 Task: Add Sharp Cheddar Cheese rBST Free to the cart.
Action: Mouse moved to (642, 236)
Screenshot: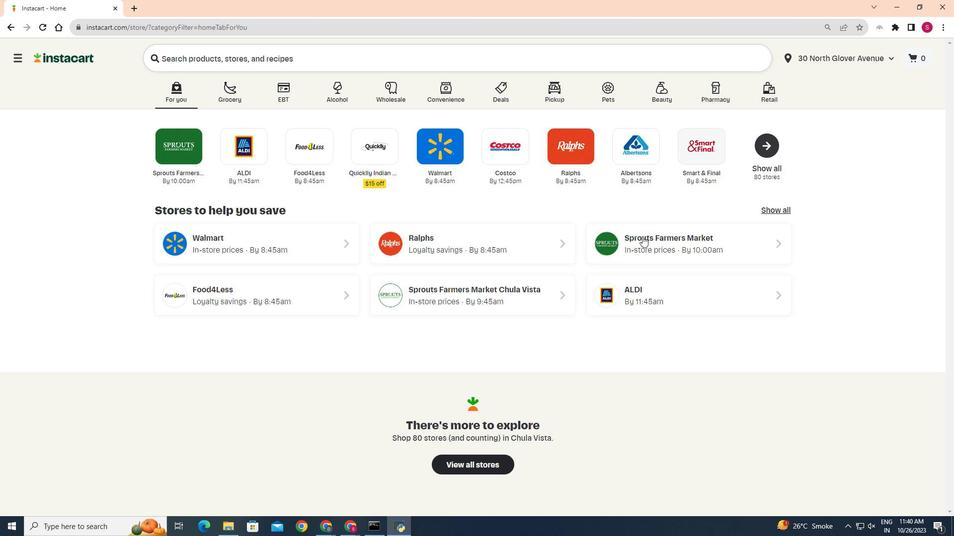 
Action: Mouse pressed left at (642, 236)
Screenshot: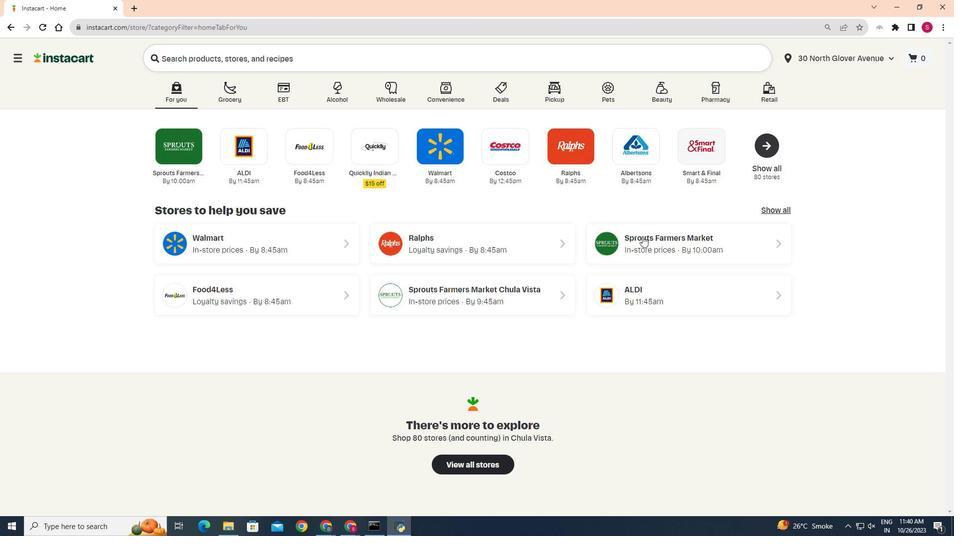 
Action: Mouse moved to (30, 419)
Screenshot: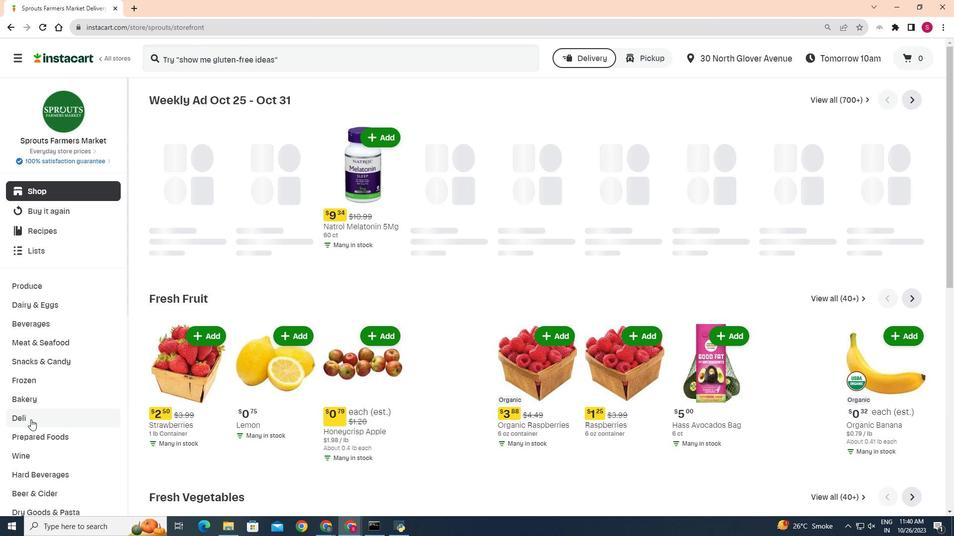 
Action: Mouse pressed left at (30, 419)
Screenshot: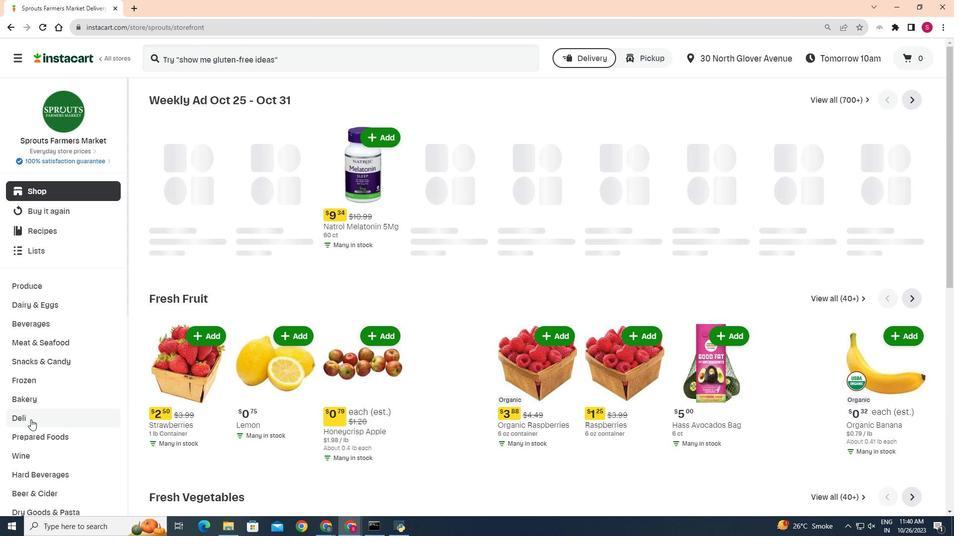 
Action: Mouse moved to (251, 118)
Screenshot: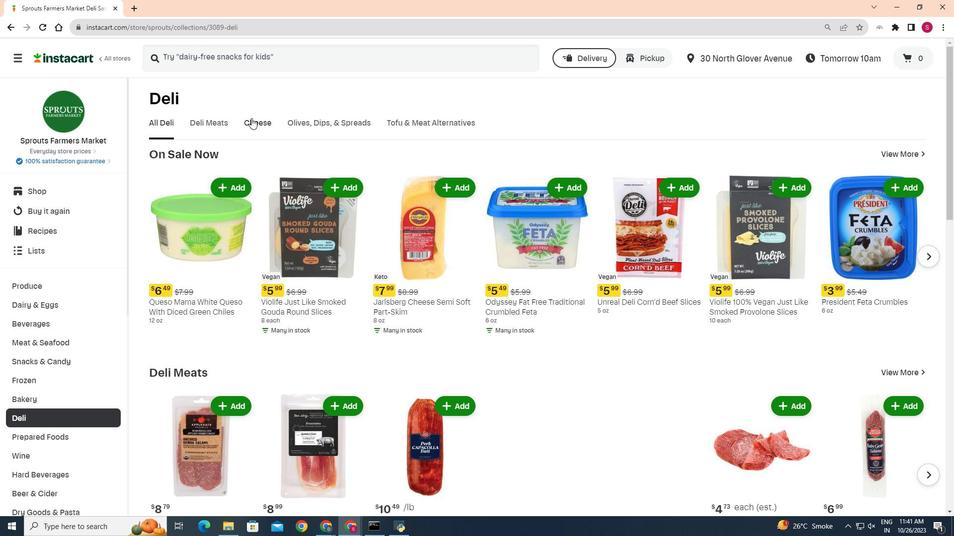 
Action: Mouse pressed left at (251, 118)
Screenshot: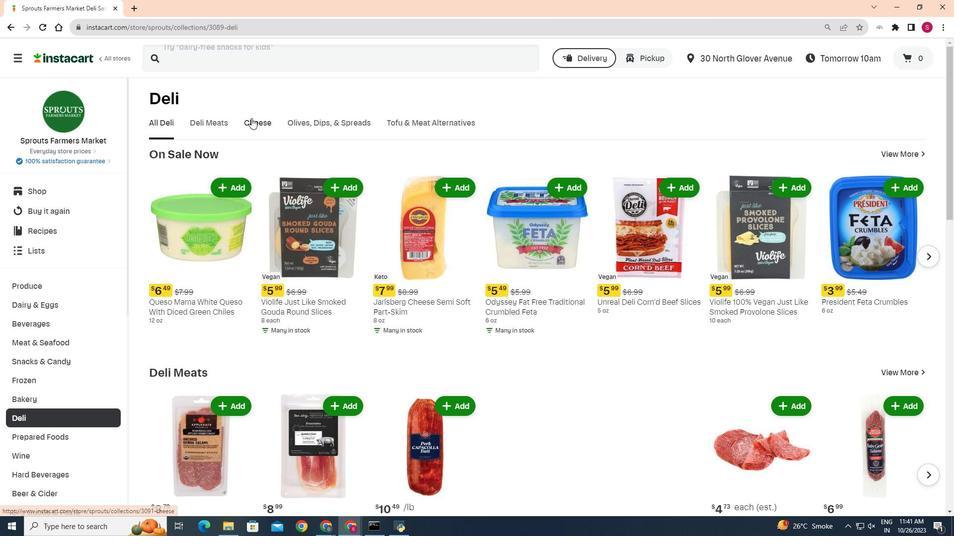 
Action: Mouse moved to (230, 169)
Screenshot: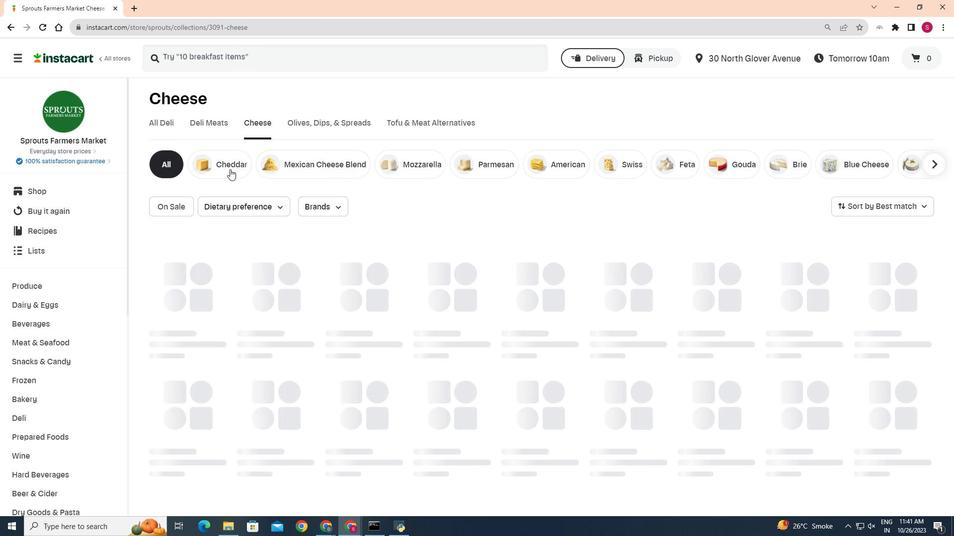 
Action: Mouse pressed left at (230, 169)
Screenshot: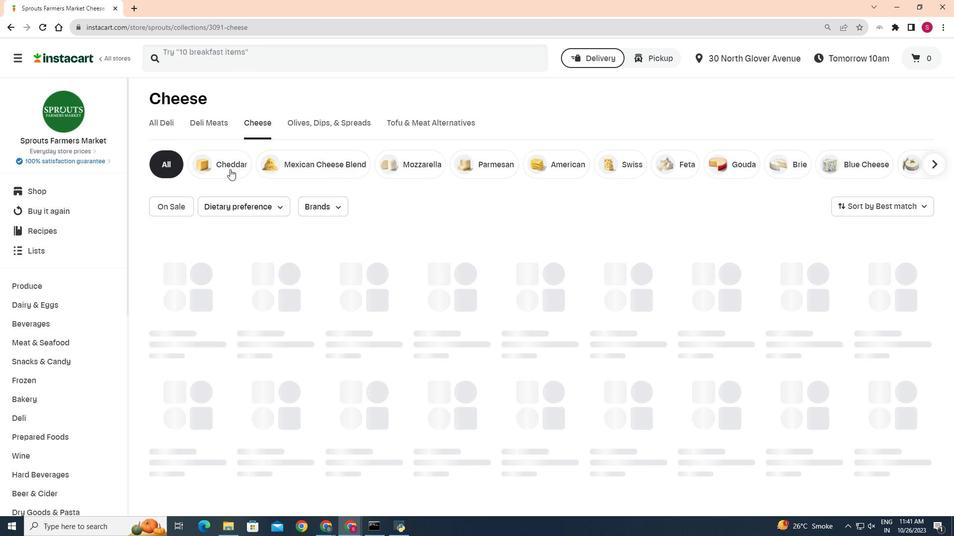 
Action: Mouse moved to (633, 214)
Screenshot: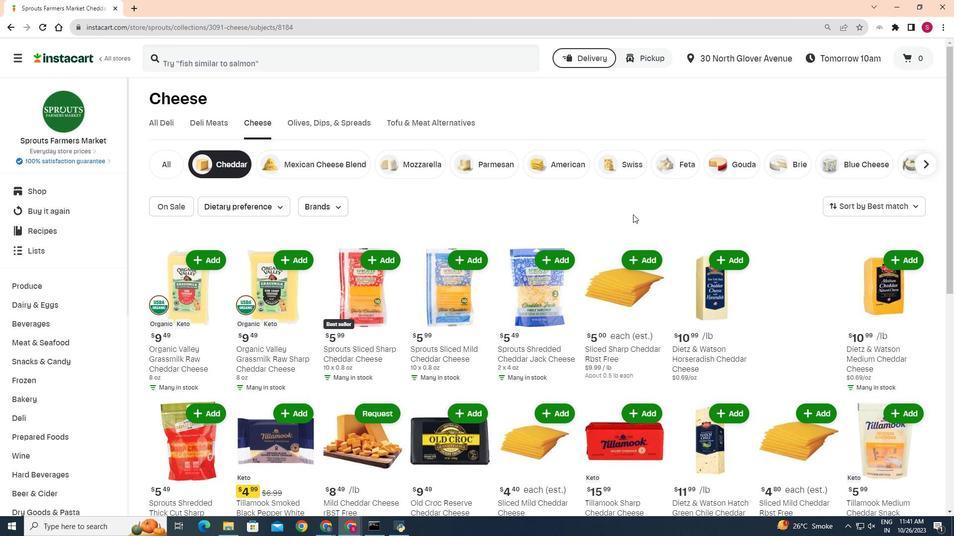 
Action: Mouse scrolled (633, 214) with delta (0, 0)
Screenshot: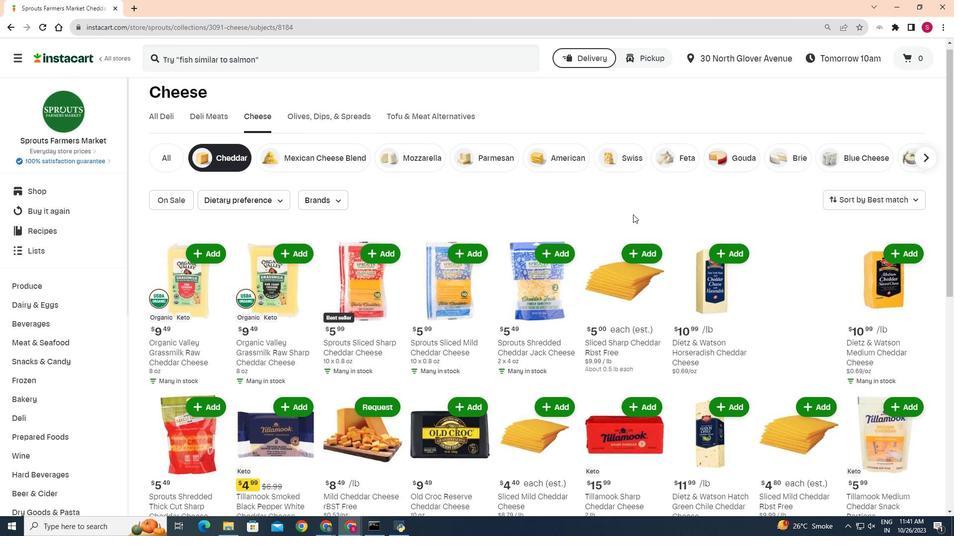 
Action: Mouse scrolled (633, 214) with delta (0, 0)
Screenshot: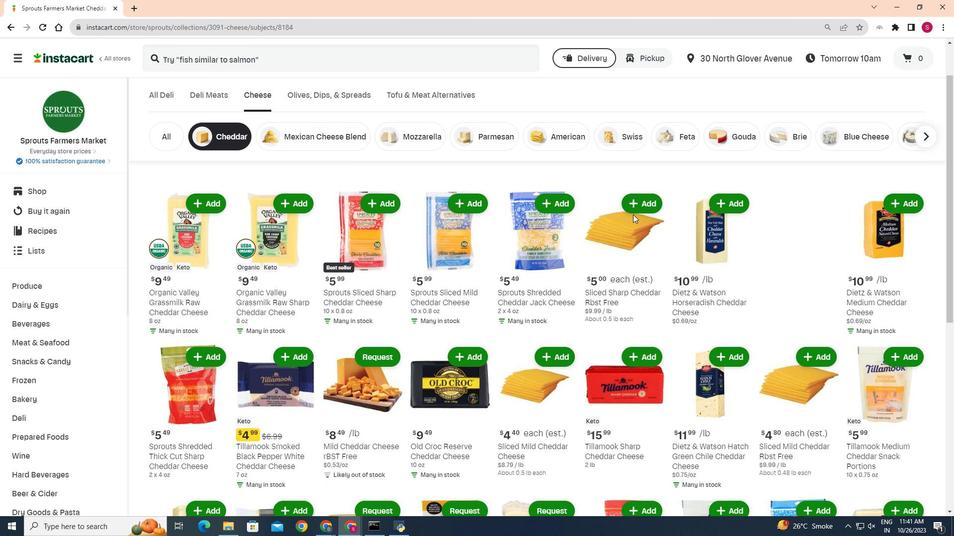 
Action: Mouse scrolled (633, 214) with delta (0, 0)
Screenshot: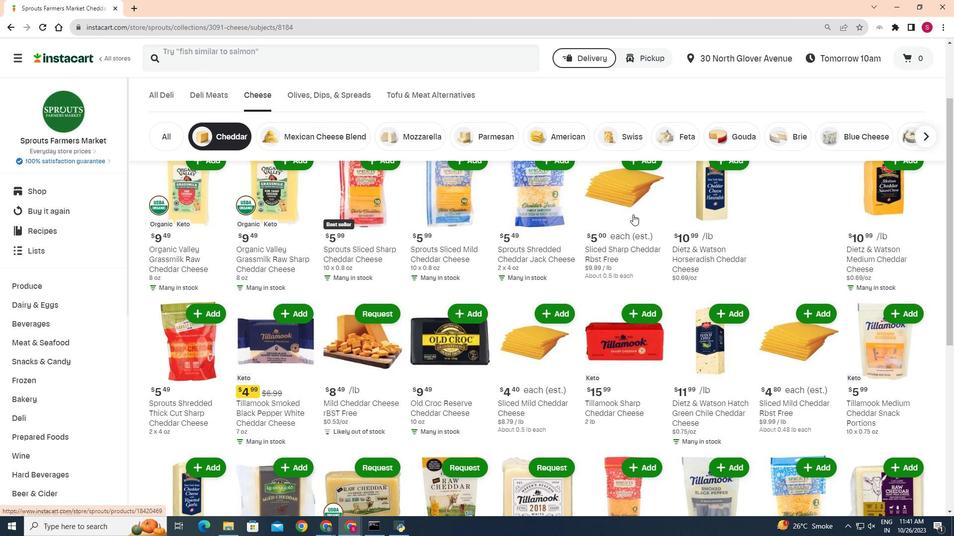 
Action: Mouse scrolled (633, 214) with delta (0, 0)
Screenshot: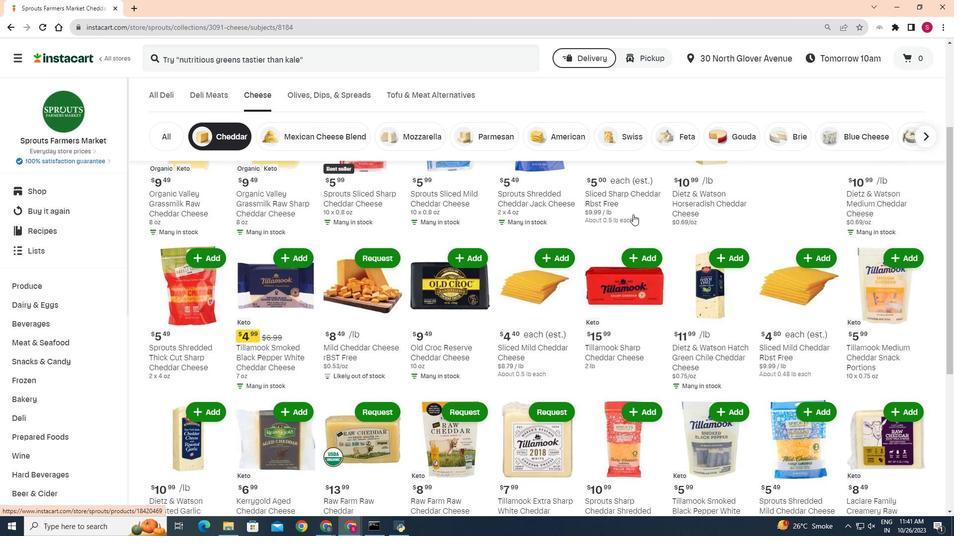 
Action: Mouse scrolled (633, 215) with delta (0, 0)
Screenshot: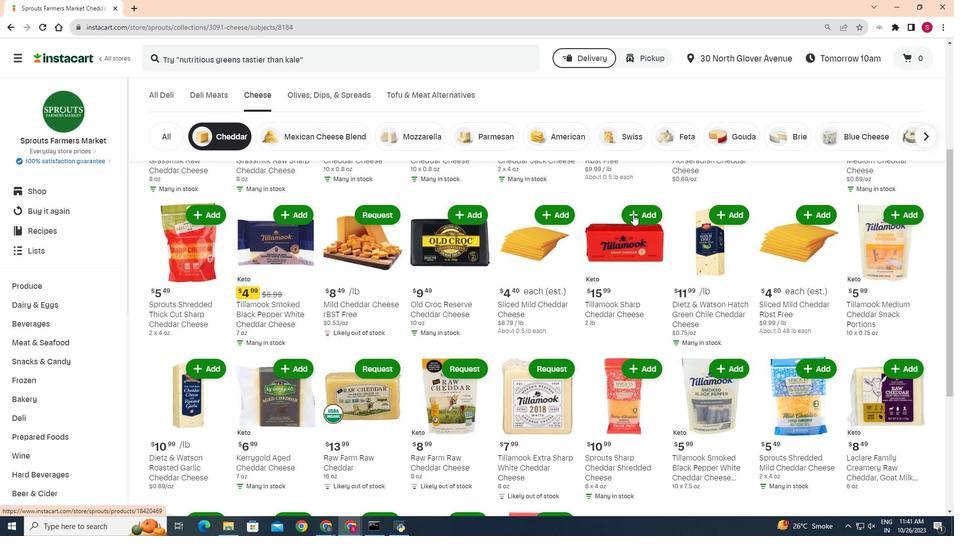 
Action: Mouse scrolled (633, 214) with delta (0, 0)
Screenshot: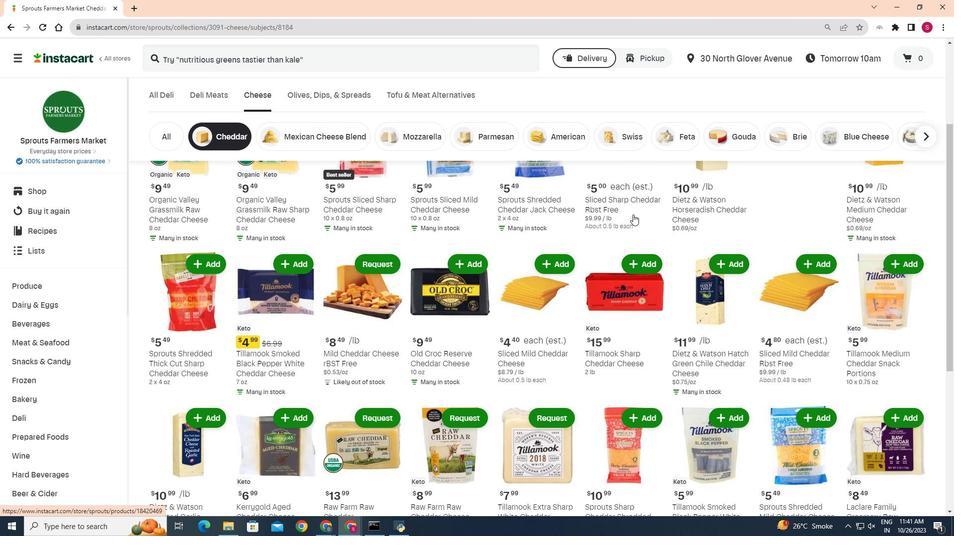 
Action: Mouse scrolled (633, 215) with delta (0, 0)
Screenshot: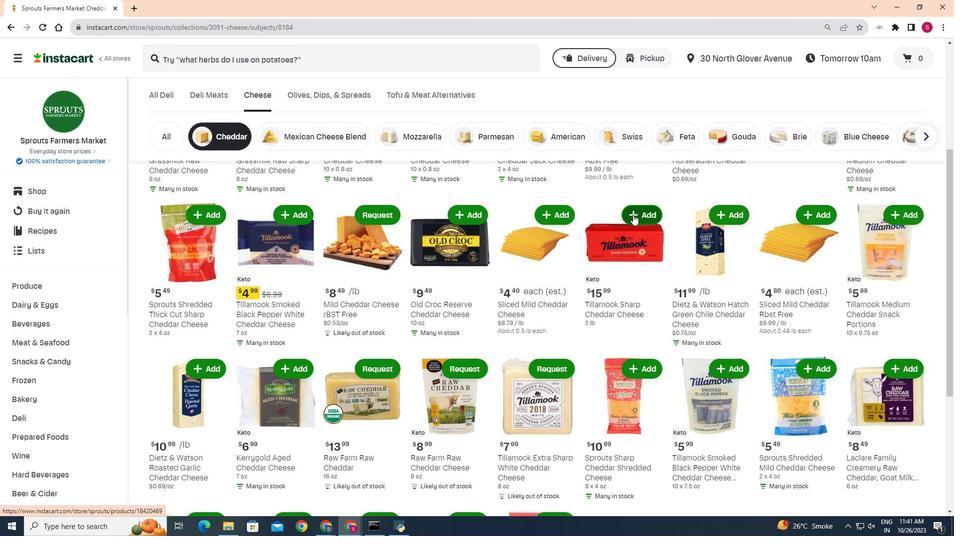 
Action: Mouse scrolled (633, 214) with delta (0, 0)
Screenshot: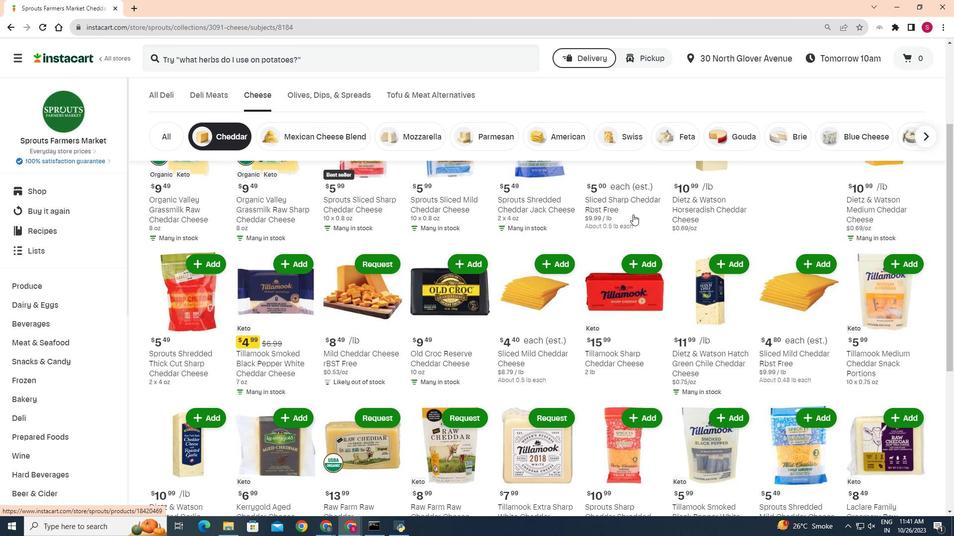 
Action: Mouse scrolled (633, 214) with delta (0, 0)
Screenshot: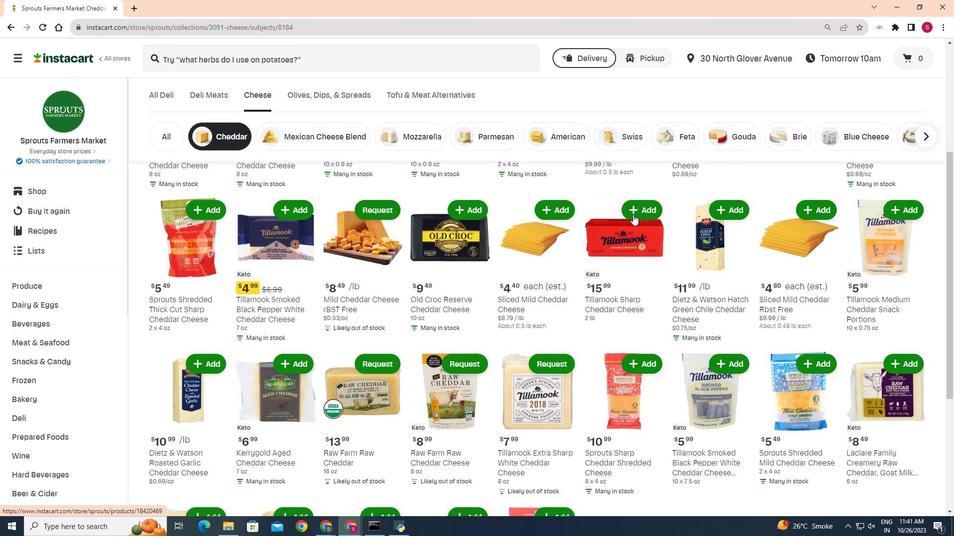 
Action: Mouse scrolled (633, 214) with delta (0, 0)
Screenshot: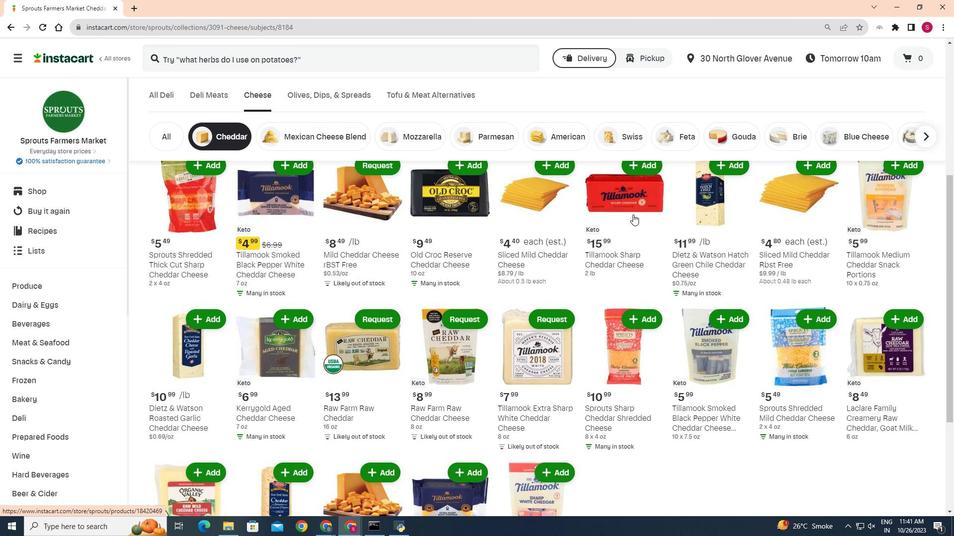 
Action: Mouse scrolled (633, 214) with delta (0, 0)
Screenshot: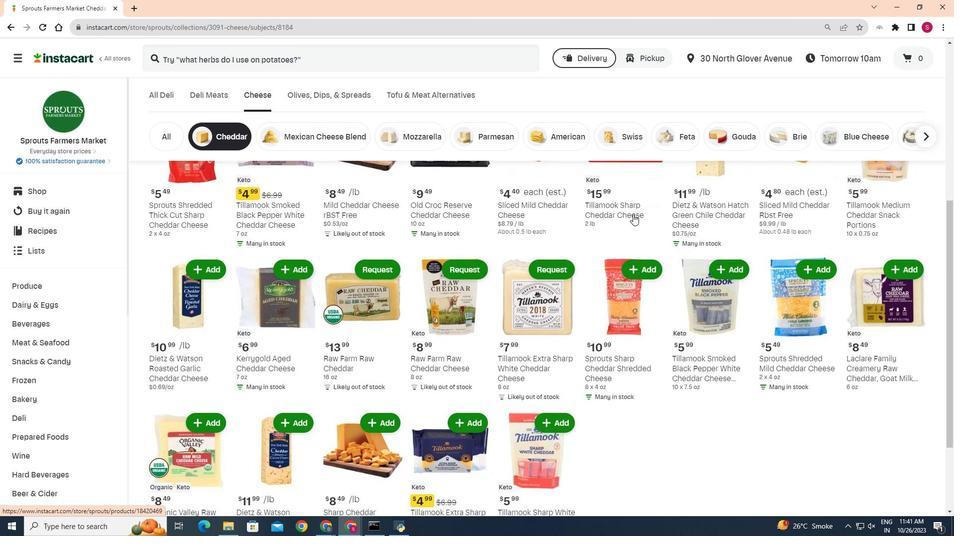 
Action: Mouse scrolled (633, 214) with delta (0, 0)
Screenshot: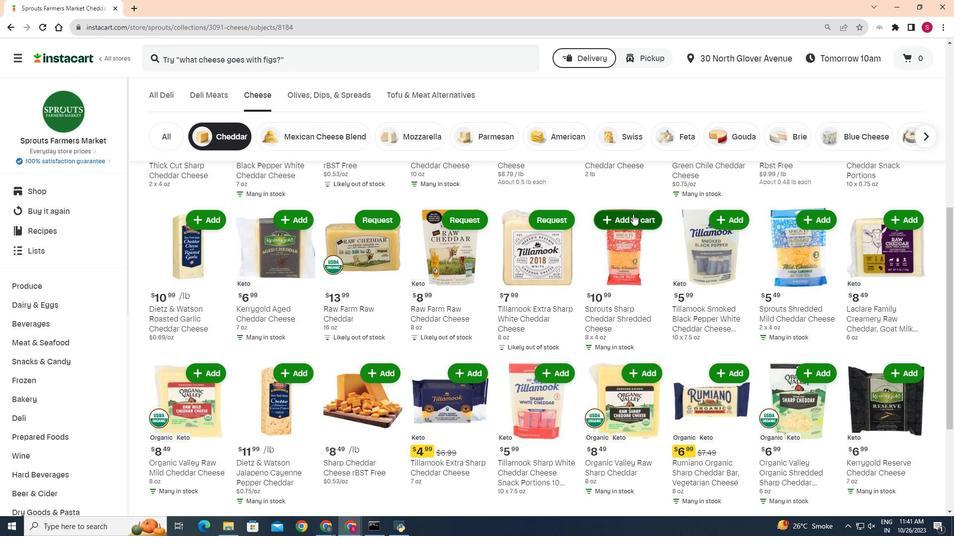 
Action: Mouse scrolled (633, 214) with delta (0, 0)
Screenshot: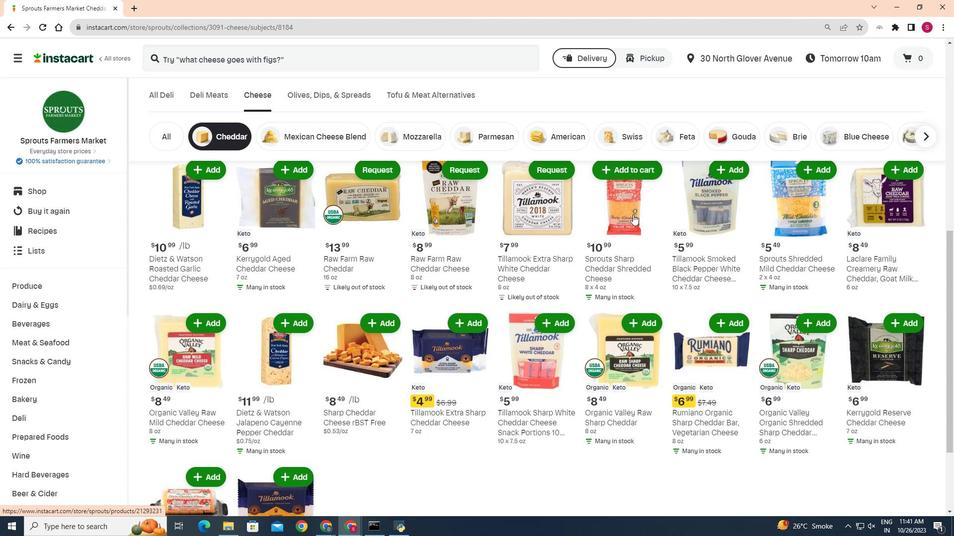 
Action: Mouse scrolled (633, 214) with delta (0, 0)
Screenshot: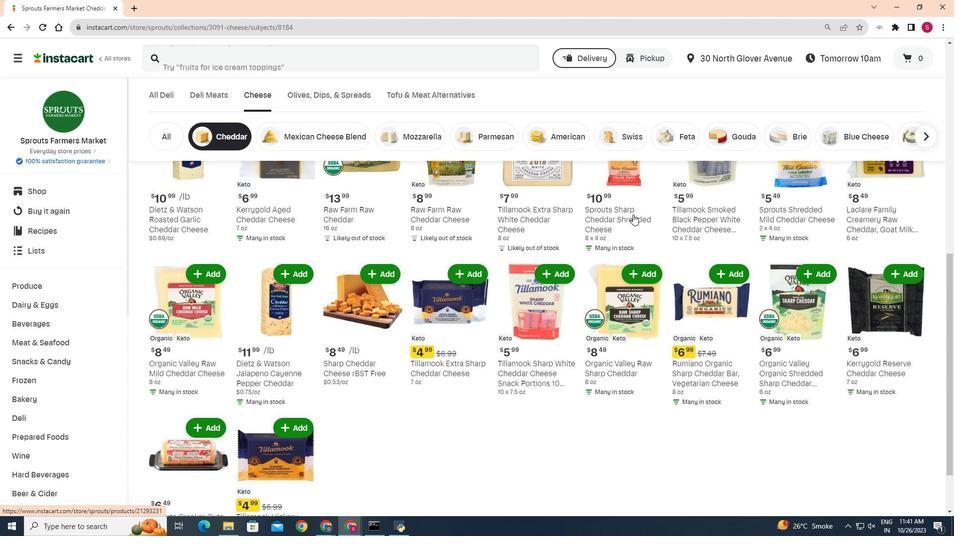 
Action: Mouse scrolled (633, 214) with delta (0, 0)
Screenshot: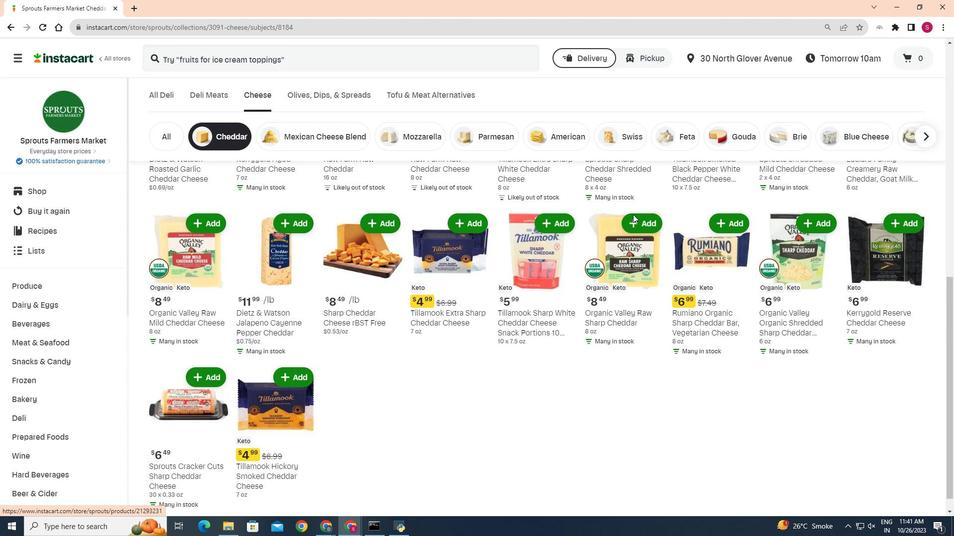 
Action: Mouse moved to (659, 348)
Screenshot: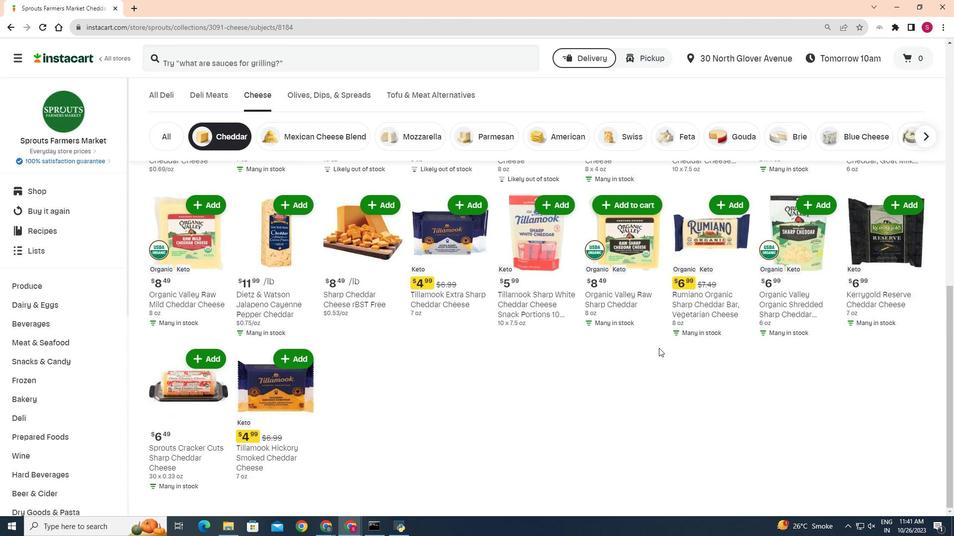 
Action: Mouse scrolled (659, 347) with delta (0, 0)
Screenshot: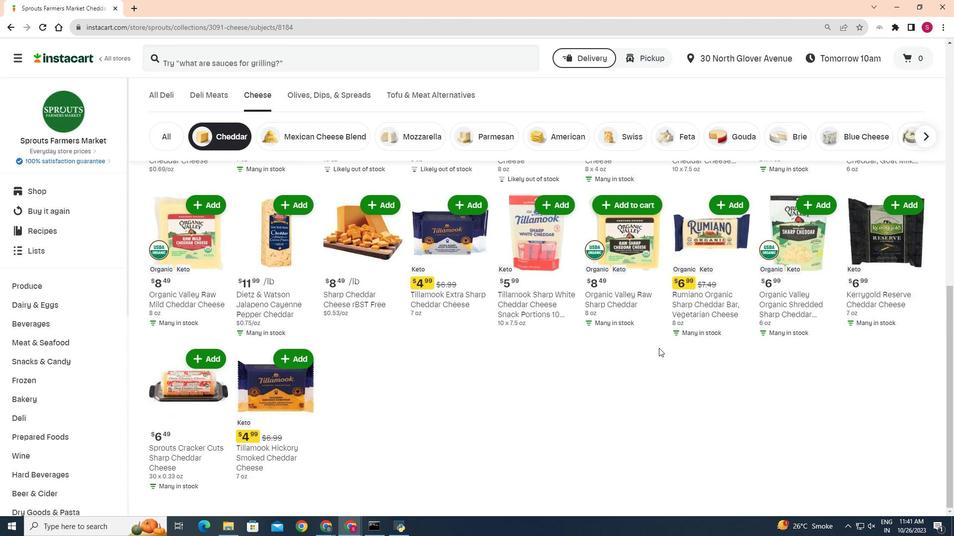 
Action: Mouse moved to (659, 348)
Screenshot: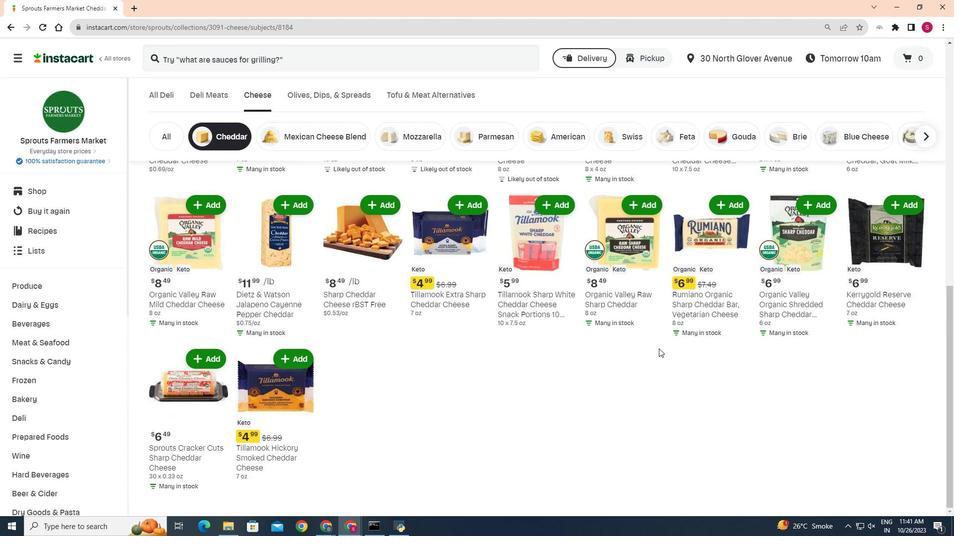 
Action: Mouse scrolled (659, 349) with delta (0, 0)
Screenshot: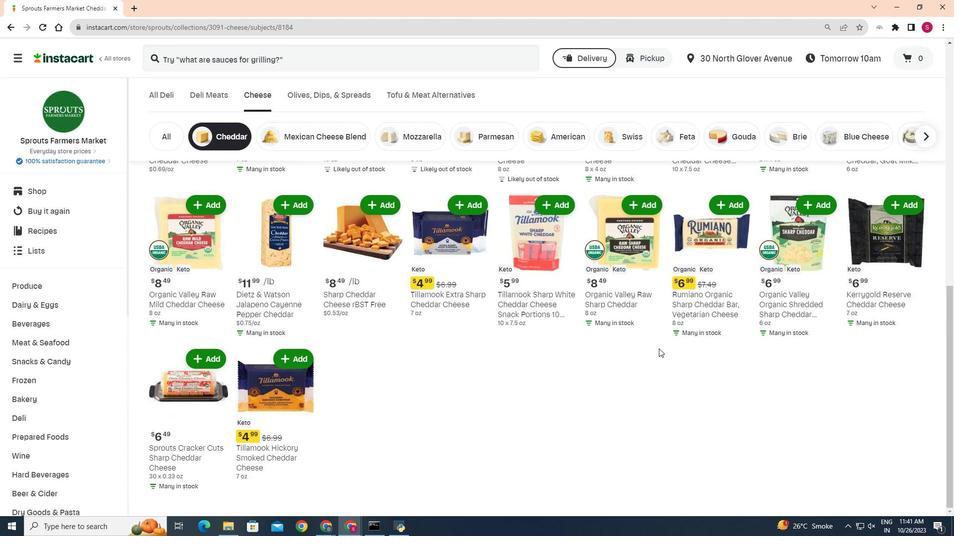 
Action: Mouse moved to (678, 379)
Screenshot: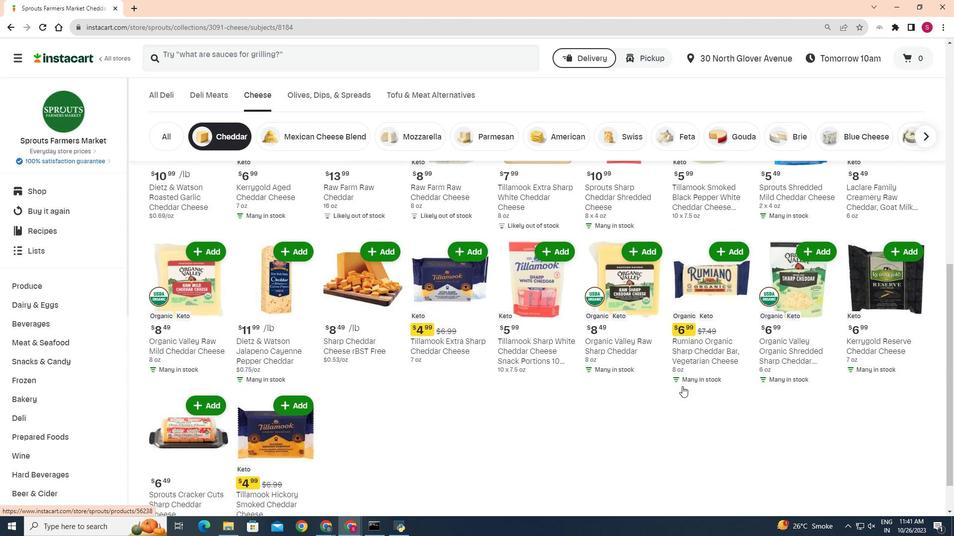 
Action: Mouse scrolled (678, 378) with delta (0, 0)
Screenshot: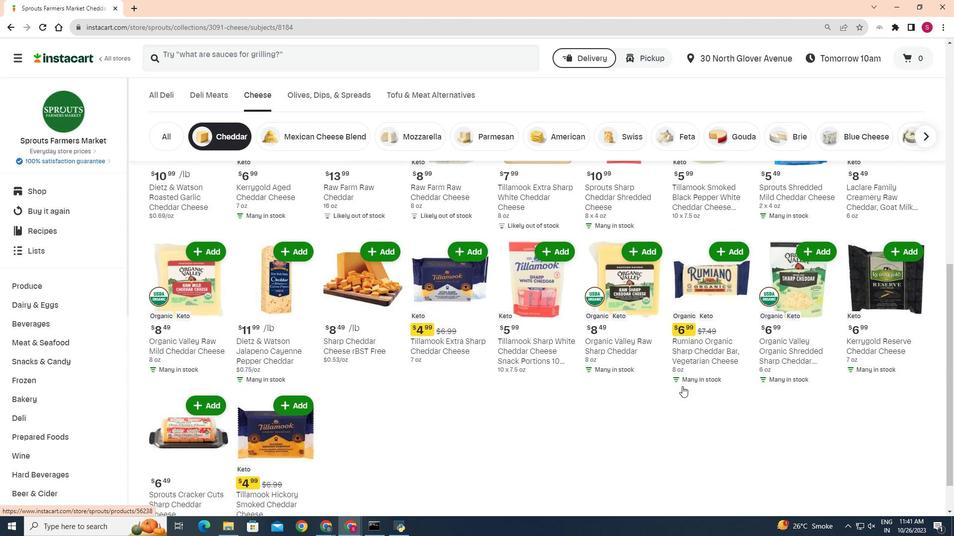 
Action: Mouse moved to (682, 386)
Screenshot: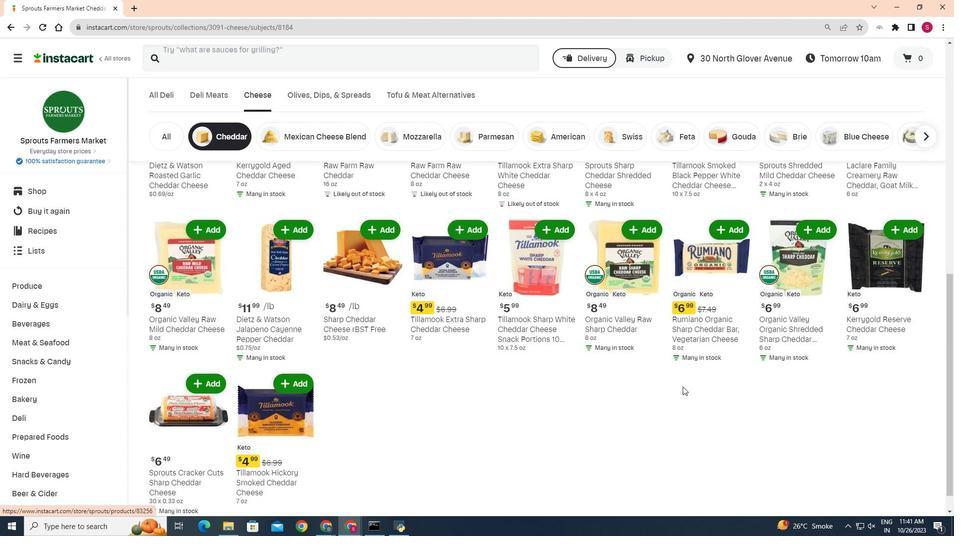 
Action: Mouse scrolled (682, 385) with delta (0, 0)
Screenshot: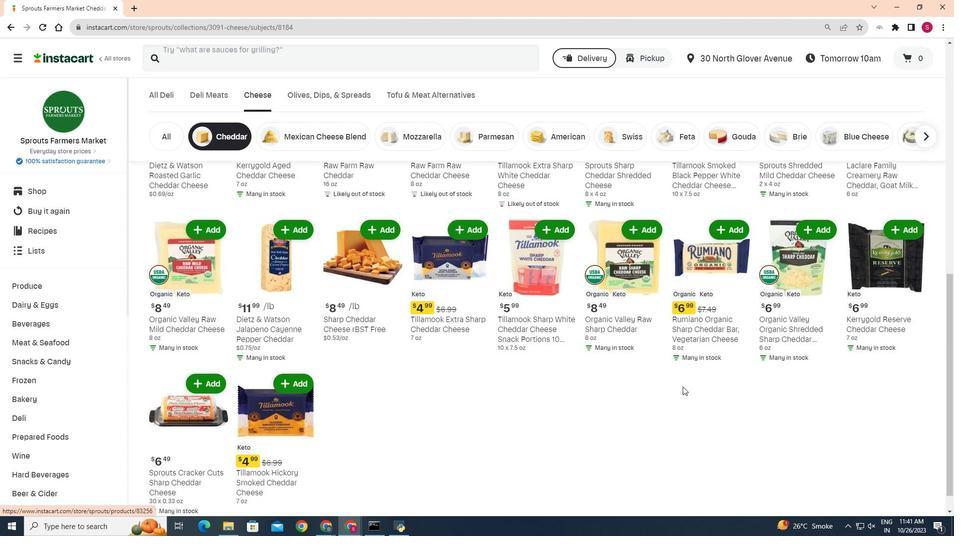 
Action: Mouse moved to (682, 387)
Screenshot: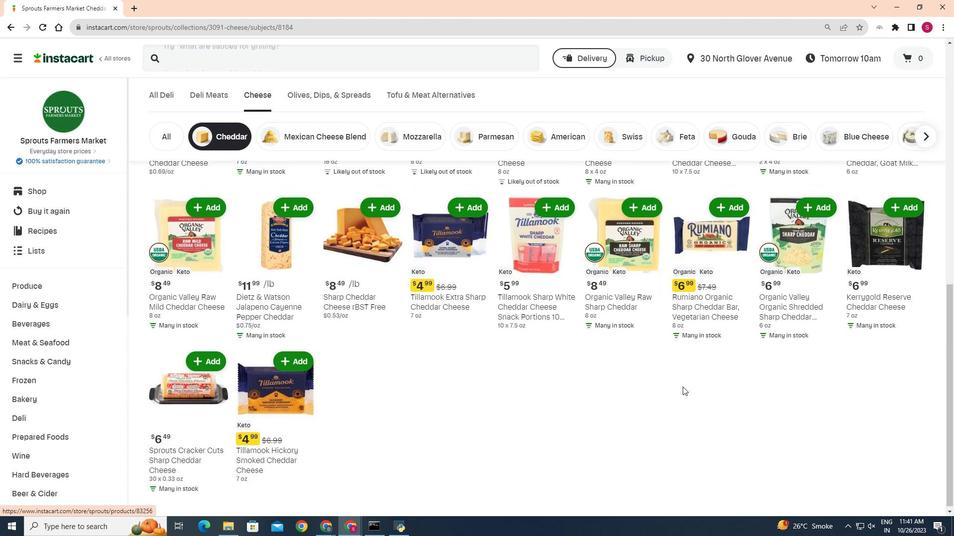 
Action: Mouse scrolled (682, 386) with delta (0, 0)
Screenshot: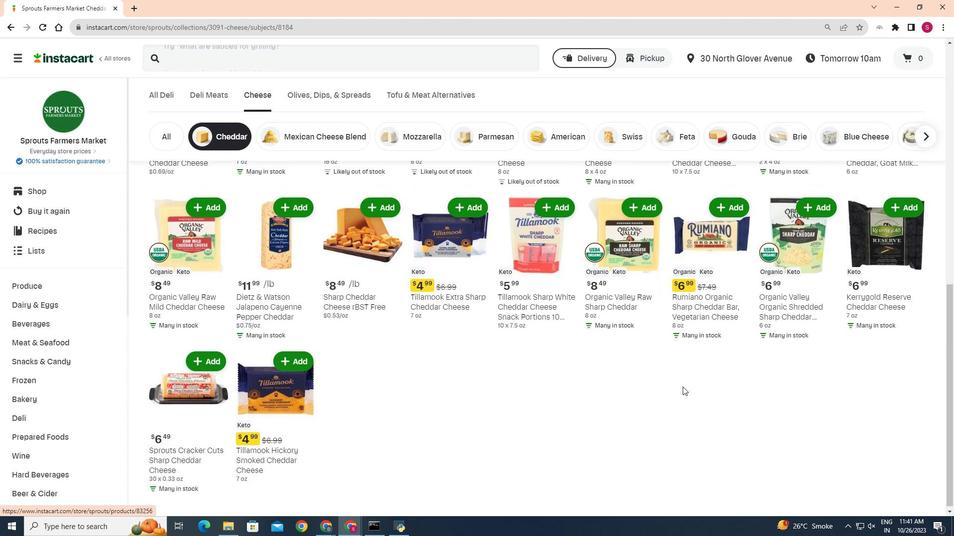 
Action: Mouse moved to (685, 387)
Screenshot: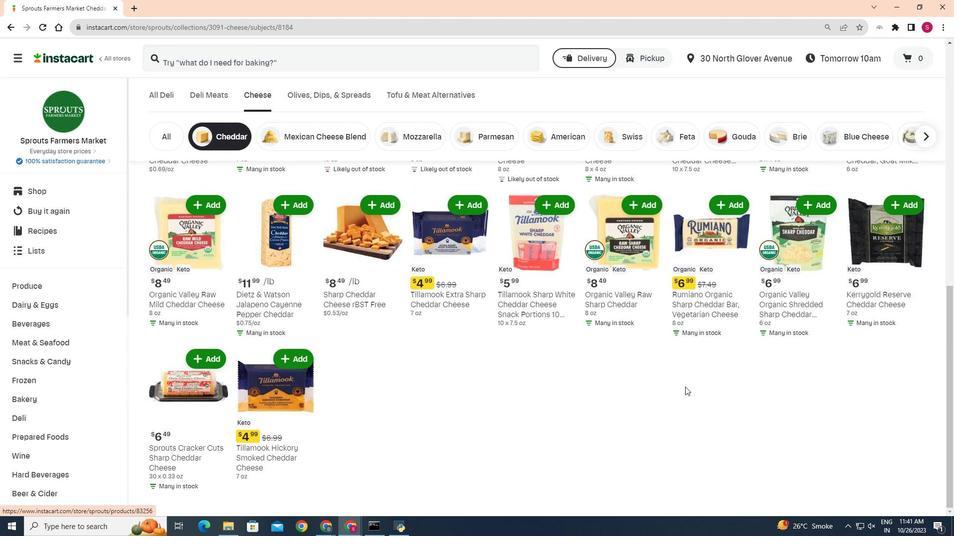 
Action: Mouse scrolled (685, 386) with delta (0, 0)
Screenshot: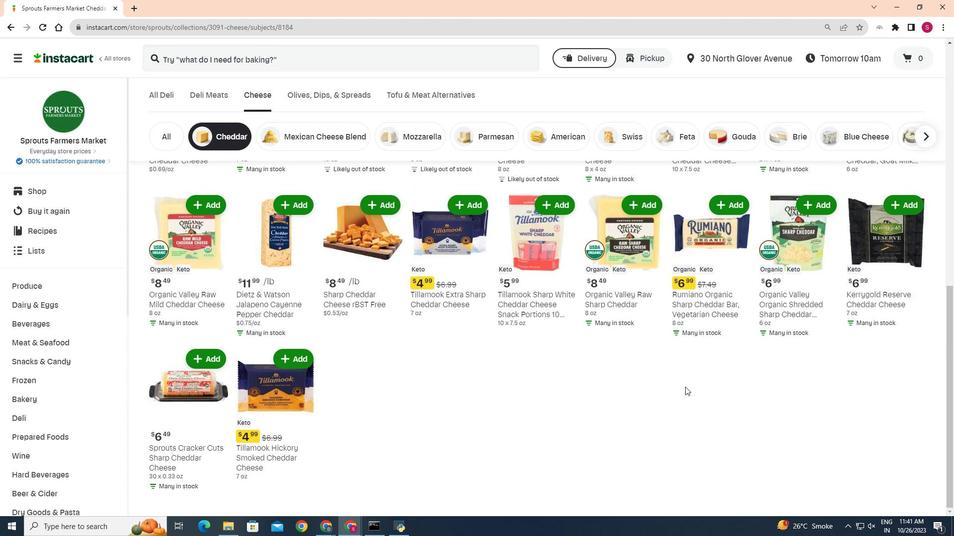 
Action: Mouse scrolled (685, 386) with delta (0, 0)
Screenshot: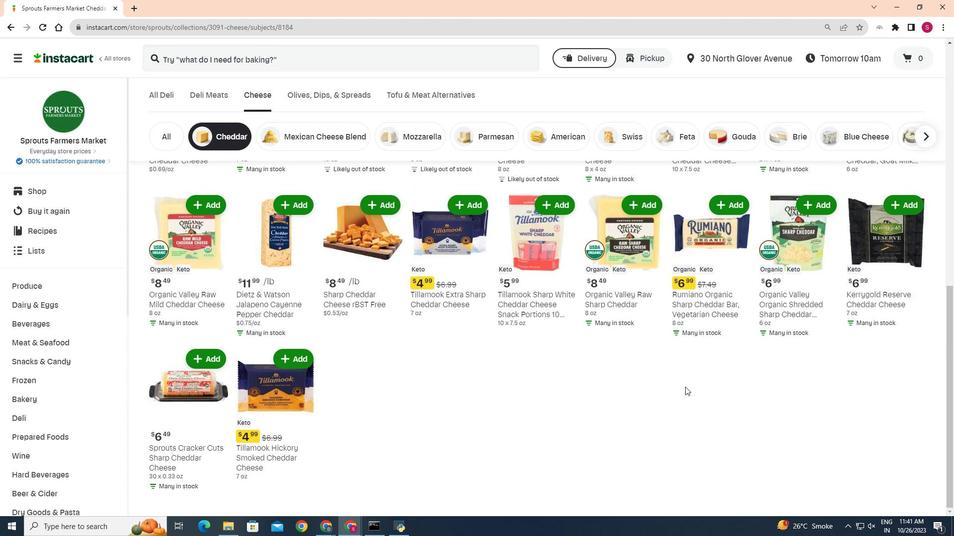 
Action: Mouse scrolled (685, 386) with delta (0, 0)
Screenshot: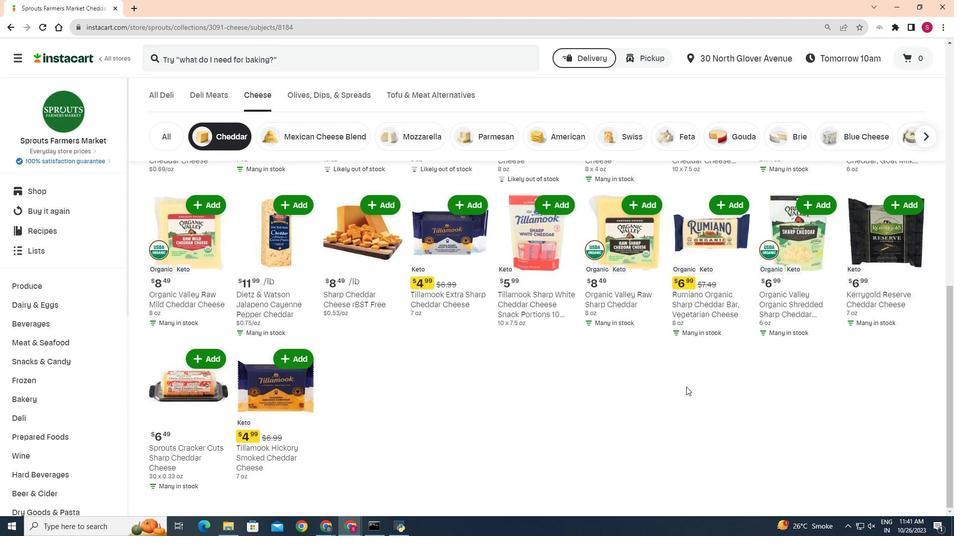 
Action: Mouse moved to (816, 355)
Screenshot: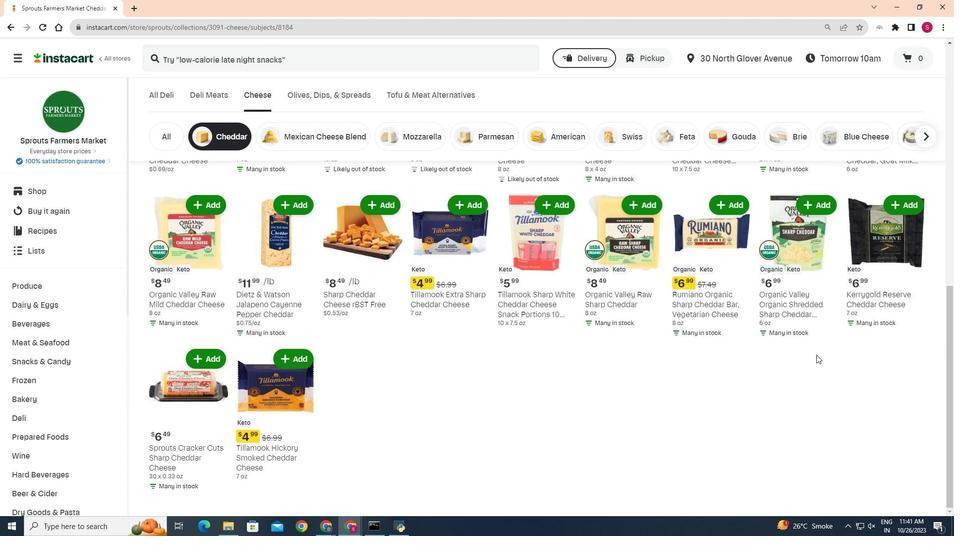 
Action: Mouse scrolled (816, 355) with delta (0, 0)
Screenshot: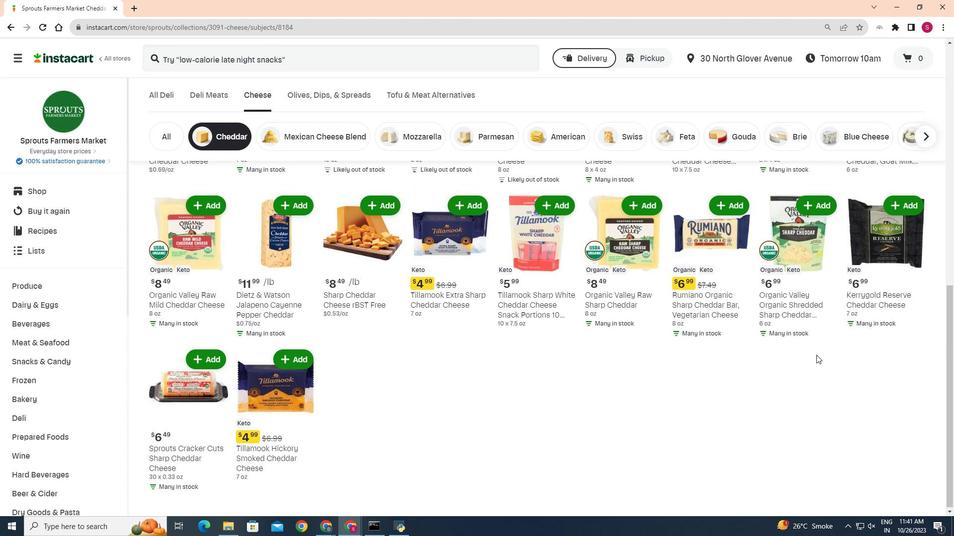 
Action: Mouse moved to (384, 252)
Screenshot: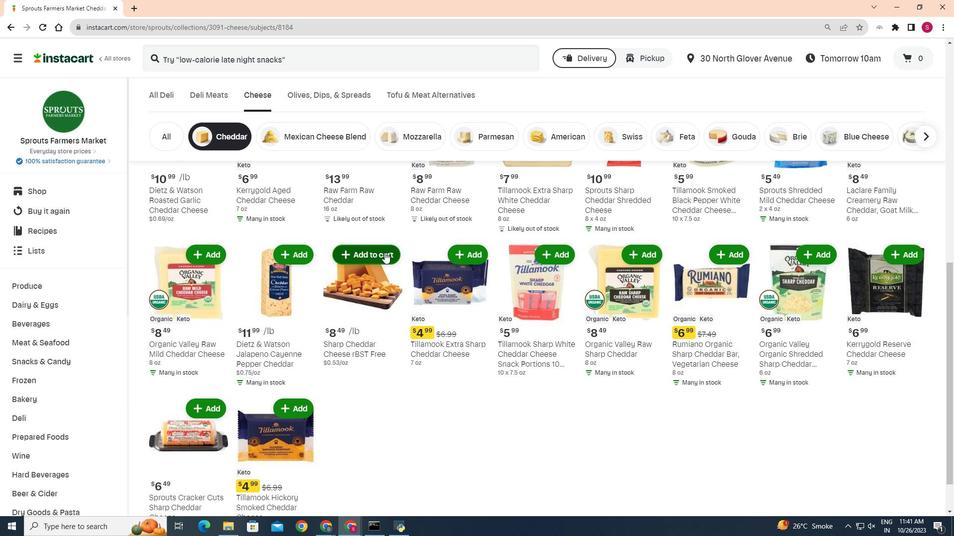 
Action: Mouse pressed left at (384, 252)
Screenshot: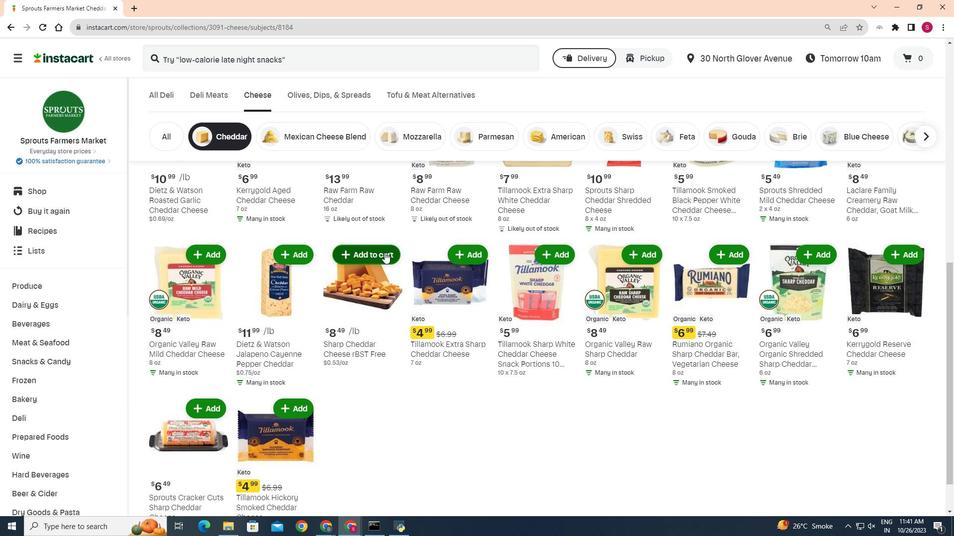 
Action: Mouse moved to (375, 363)
Screenshot: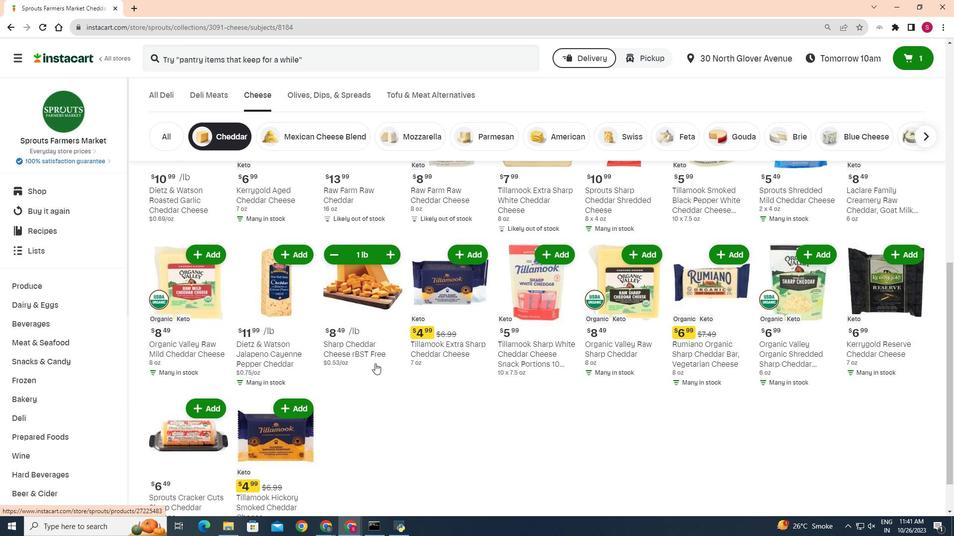 
